 Task: Create in the project Wavelength and in the Backlog issue 'Upgrade the performance of a web application to reduce server response time and improve page load speed' a child issue 'Interpretability and fairness testing and remediation', and assign it to team member softage.1@softage.net.
Action: Mouse moved to (587, 655)
Screenshot: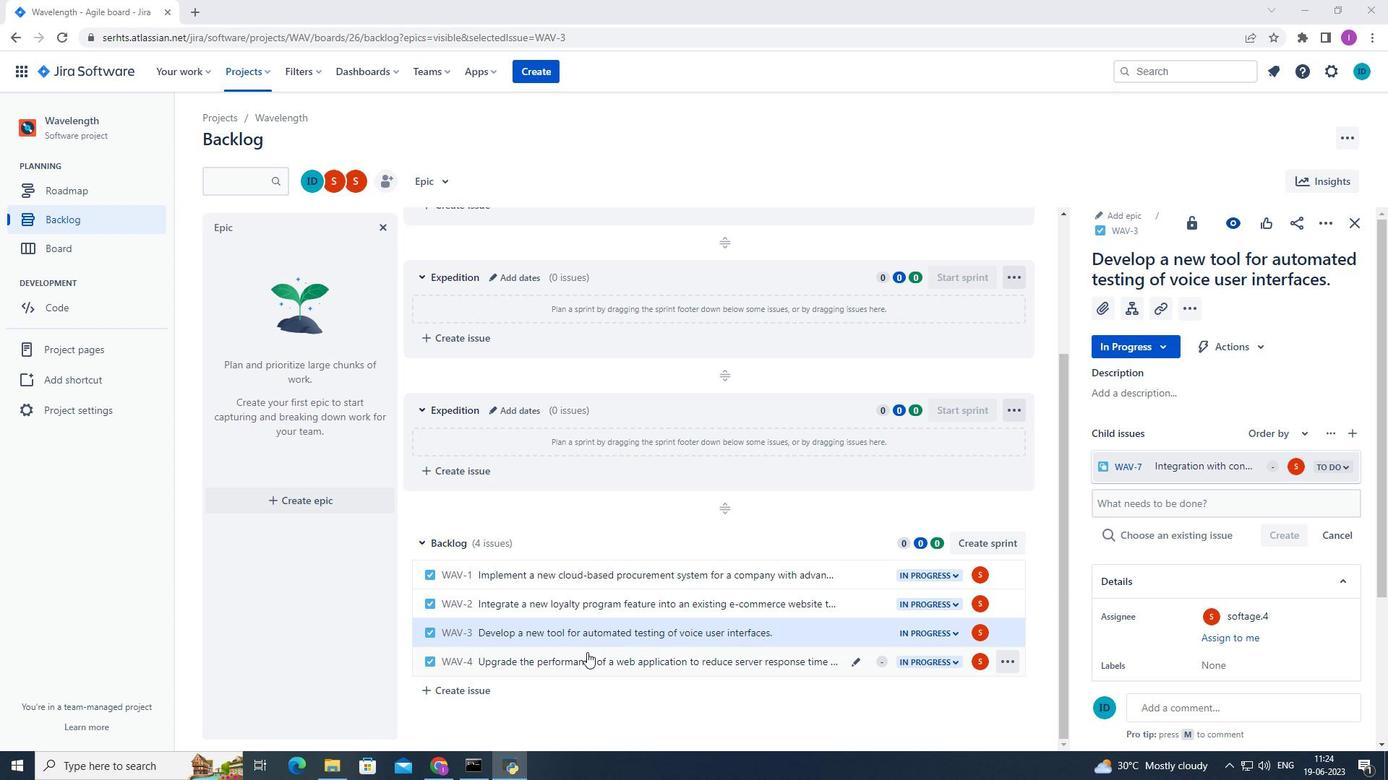 
Action: Mouse pressed left at (587, 655)
Screenshot: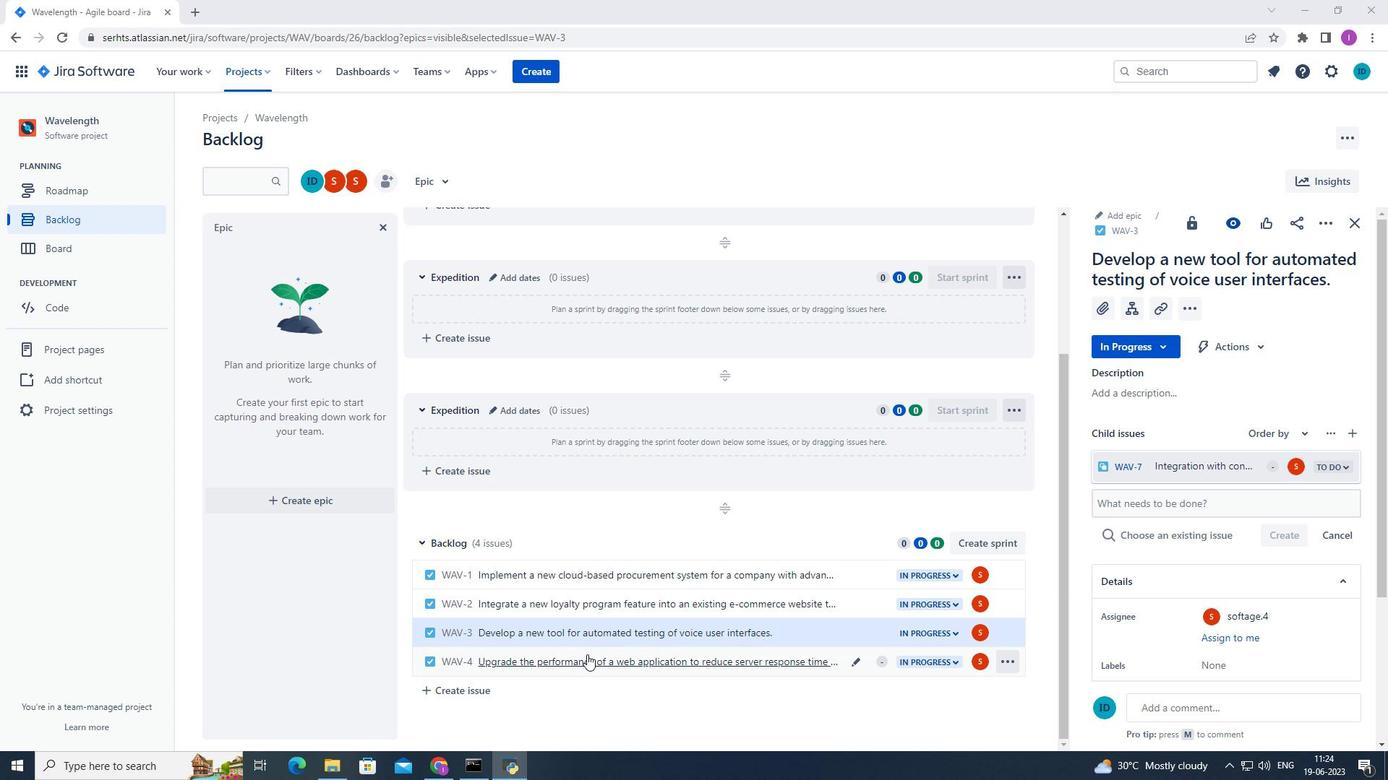 
Action: Mouse moved to (1135, 354)
Screenshot: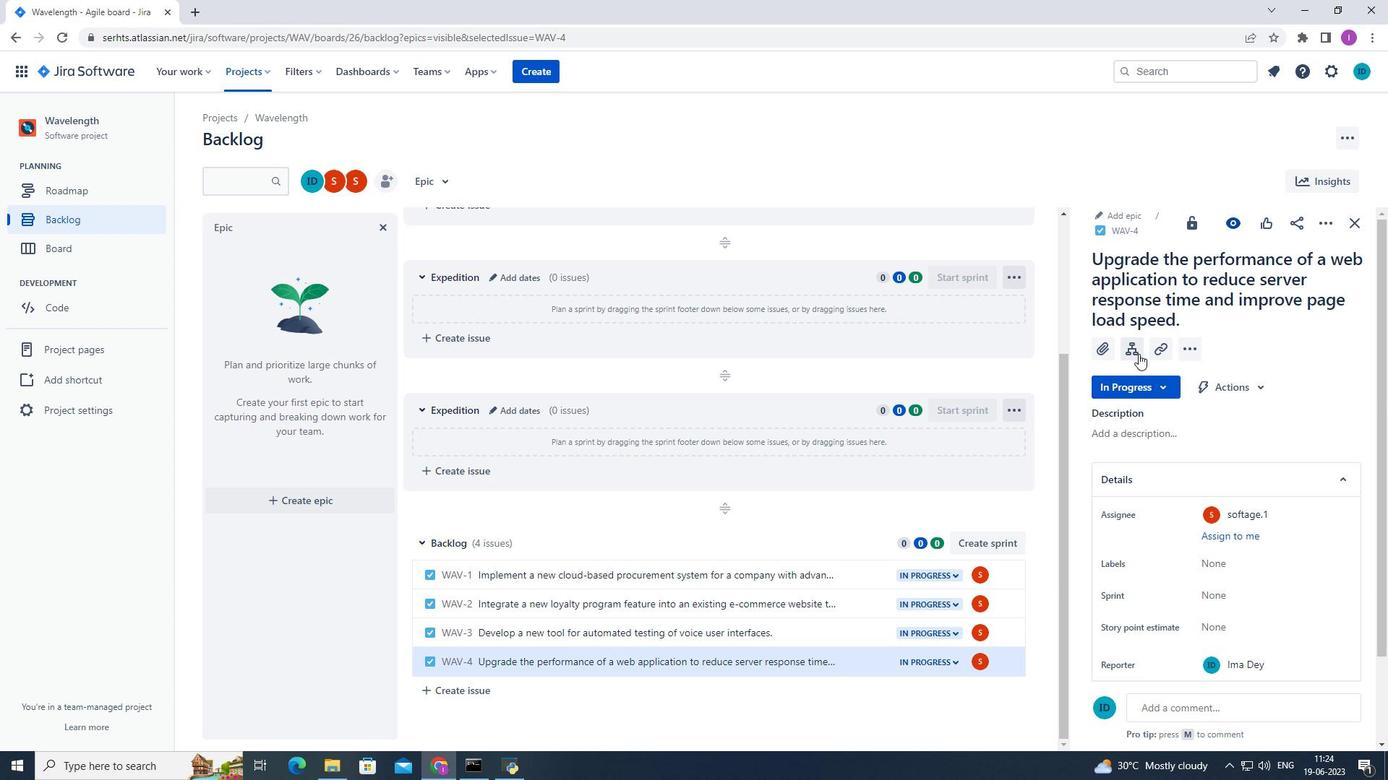 
Action: Mouse pressed left at (1135, 354)
Screenshot: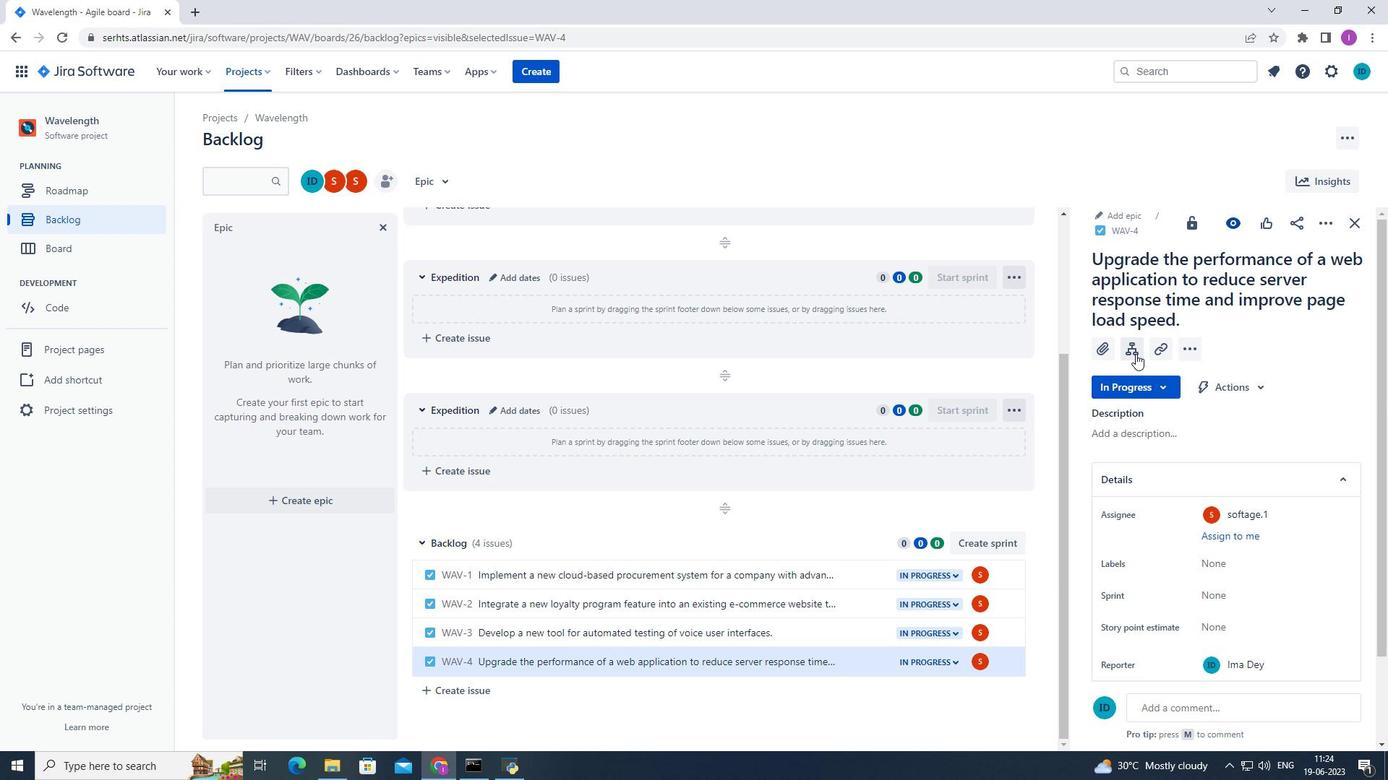 
Action: Mouse moved to (1136, 467)
Screenshot: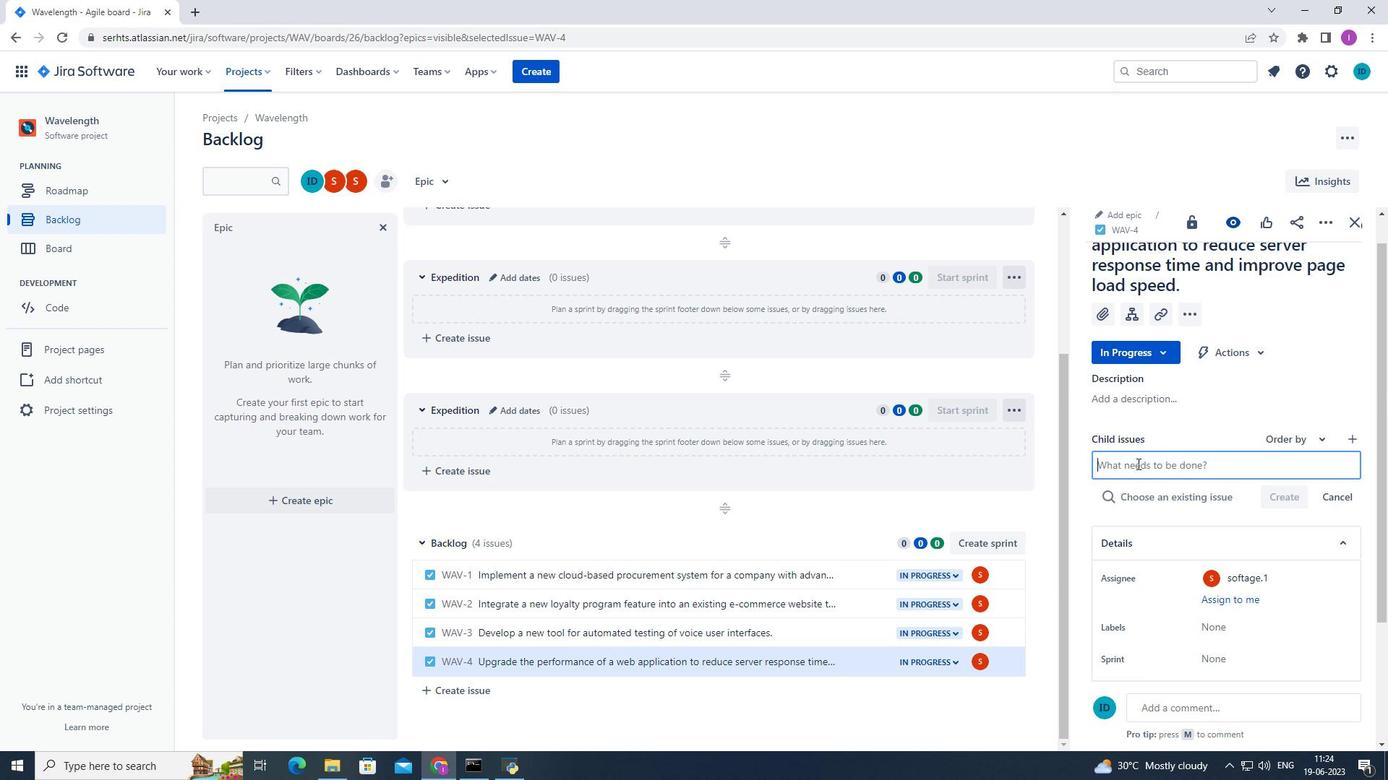 
Action: Mouse pressed left at (1136, 467)
Screenshot: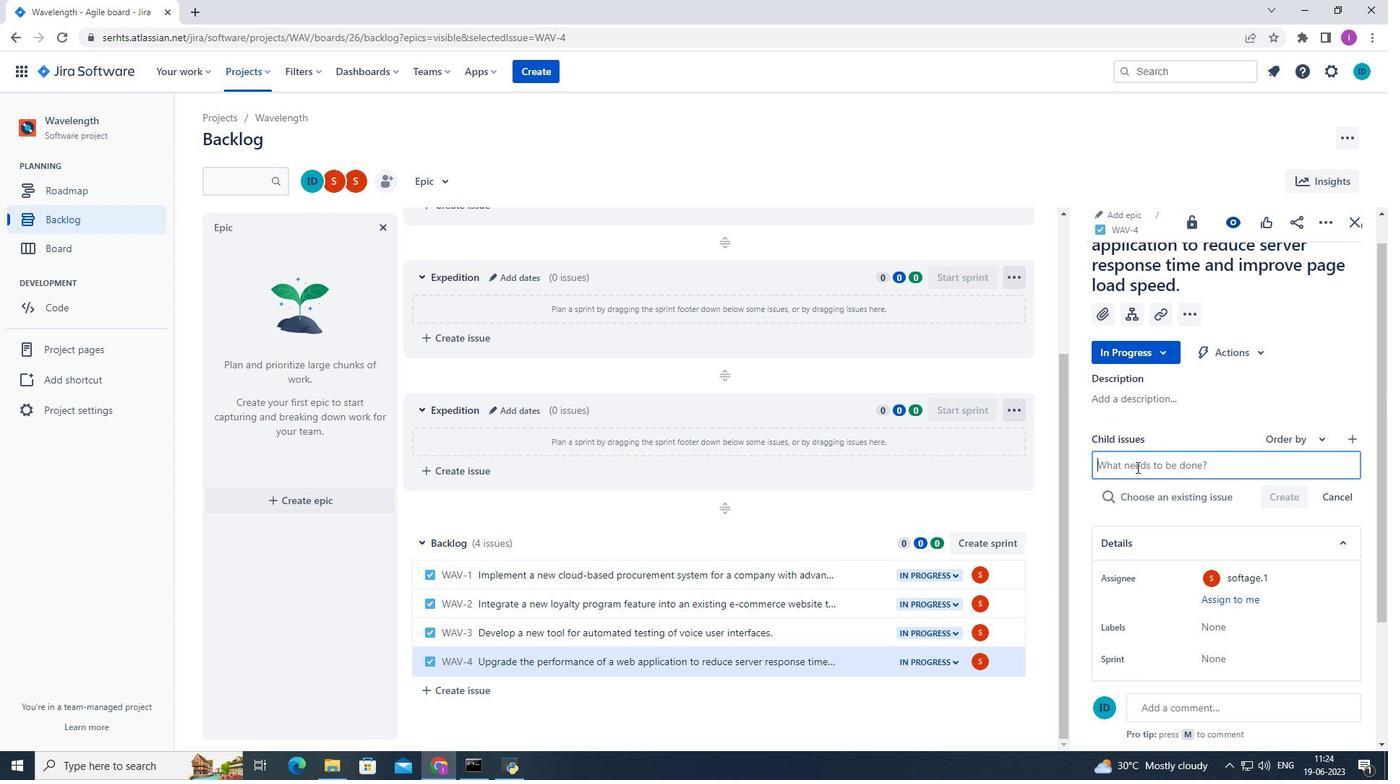 
Action: Mouse moved to (1138, 467)
Screenshot: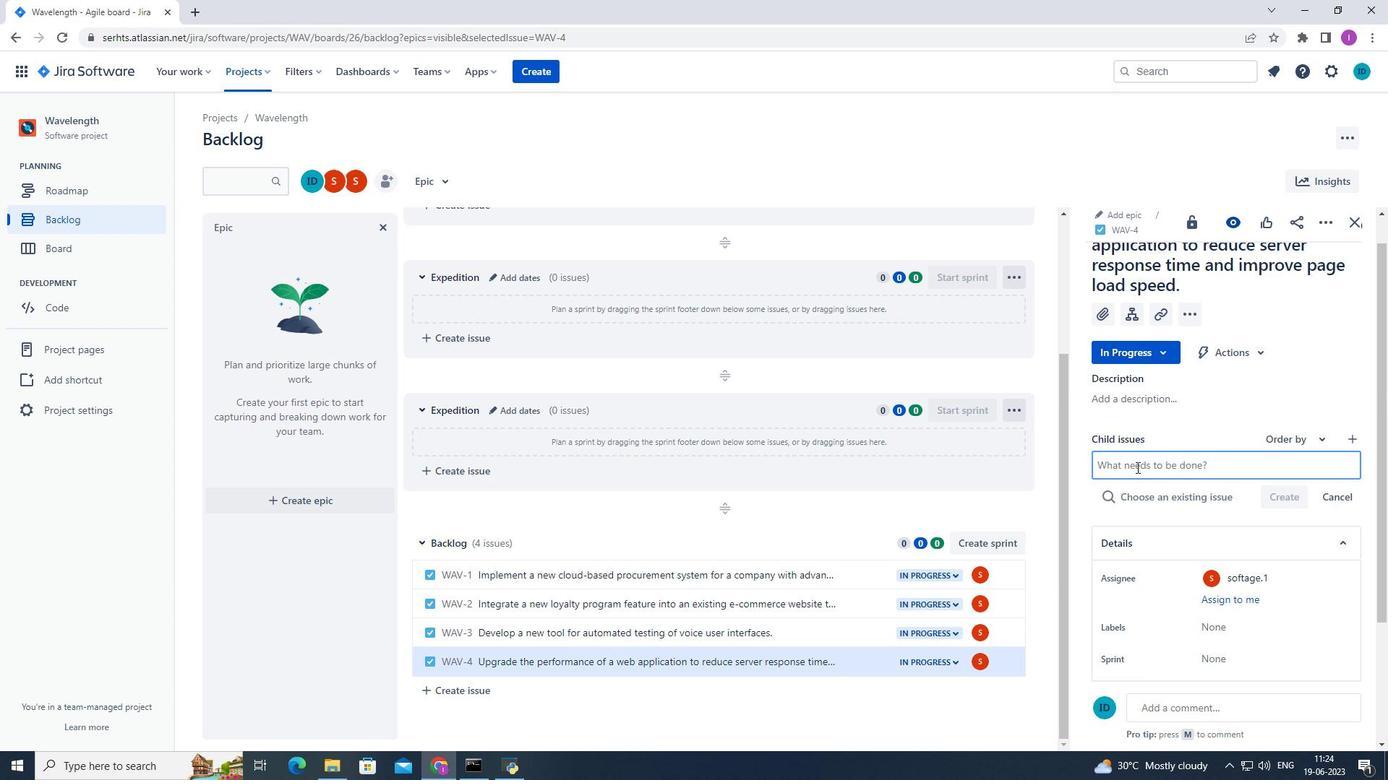 
Action: Key pressed <Key.shift>Interpretability<Key.space>and<Key.space>faie<Key.backspace>rness<Key.space>
Screenshot: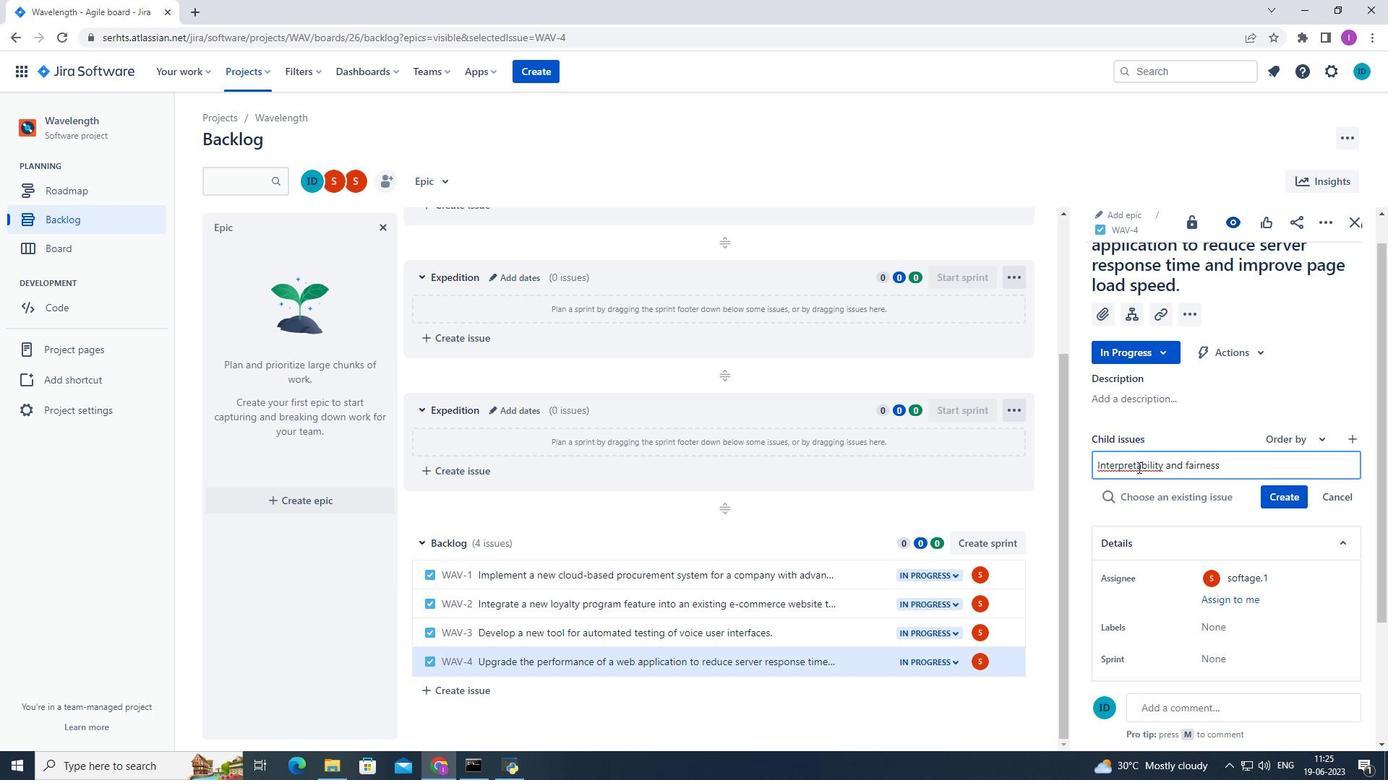 
Action: Mouse moved to (1267, 472)
Screenshot: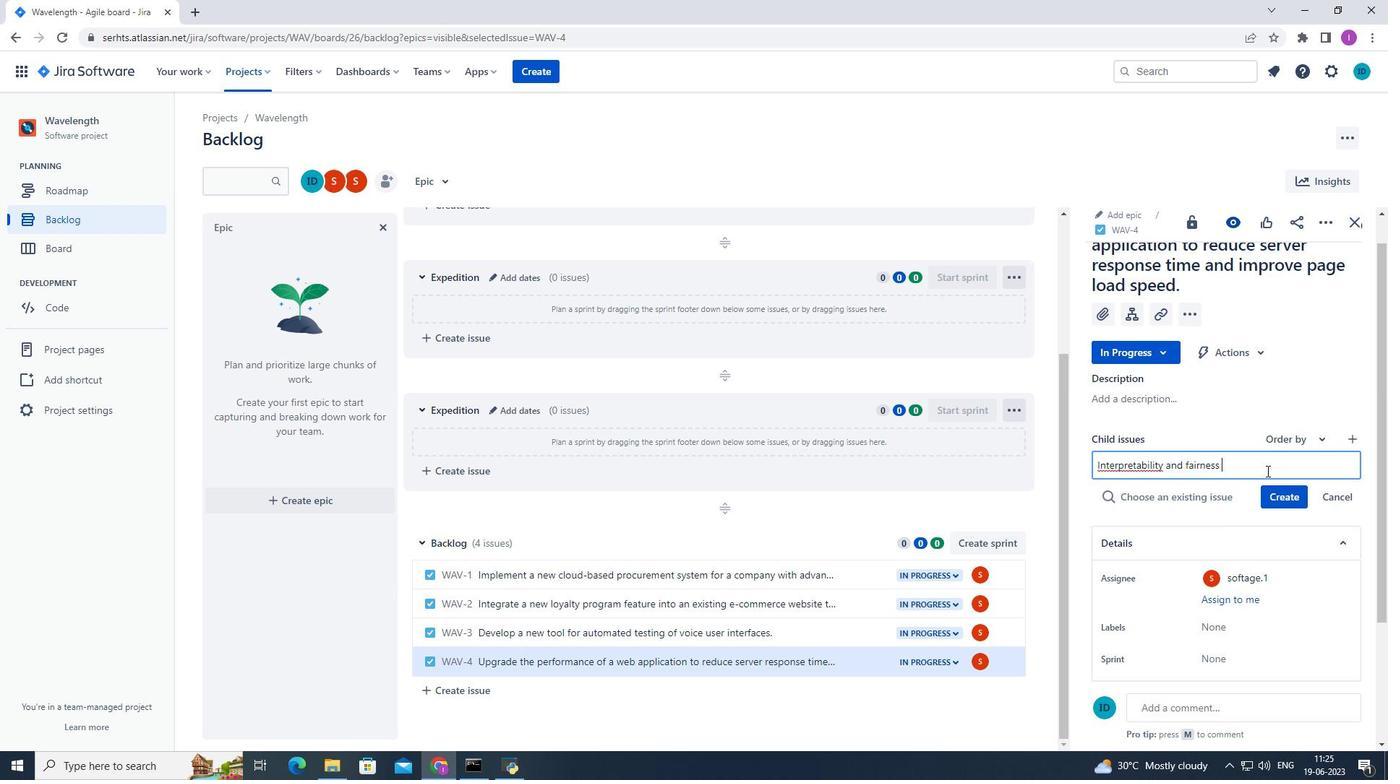 
Action: Mouse pressed left at (1267, 472)
Screenshot: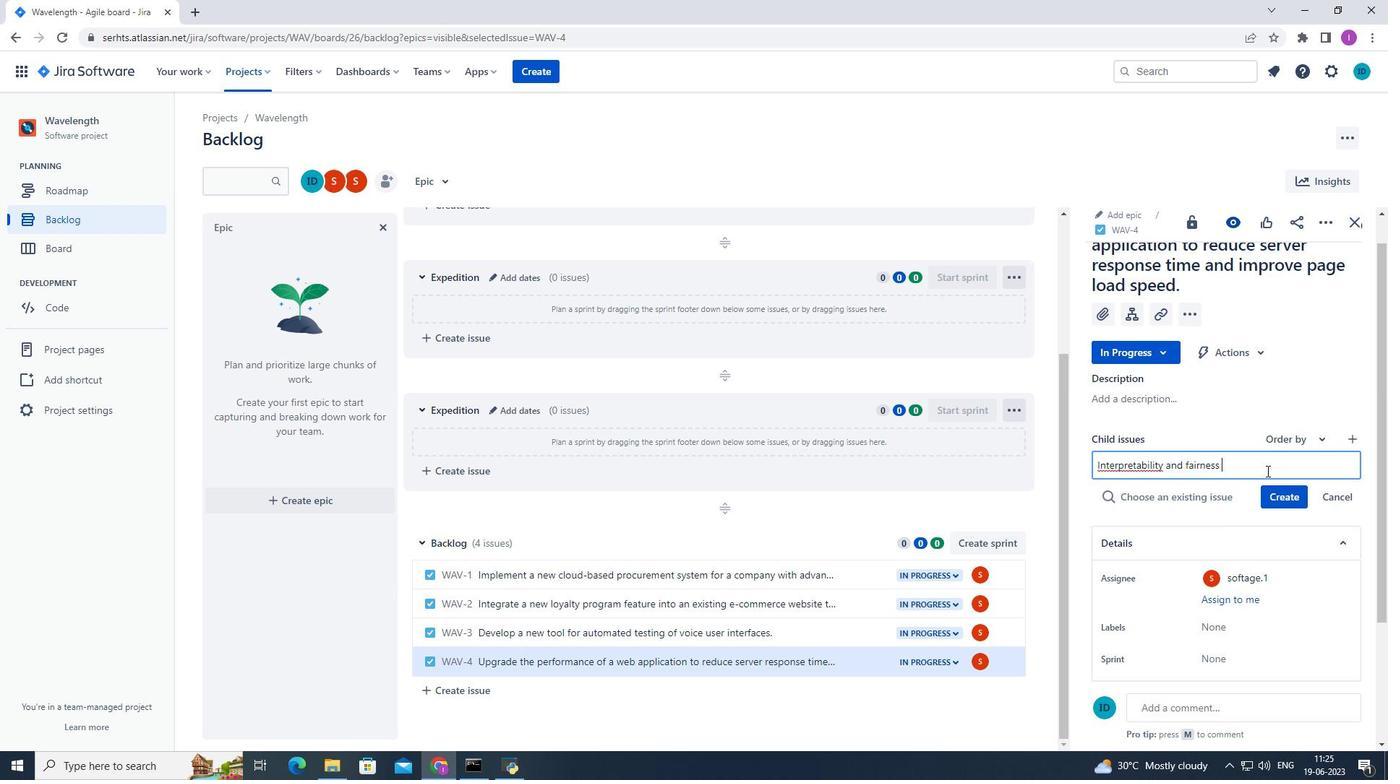 
Action: Mouse moved to (1275, 474)
Screenshot: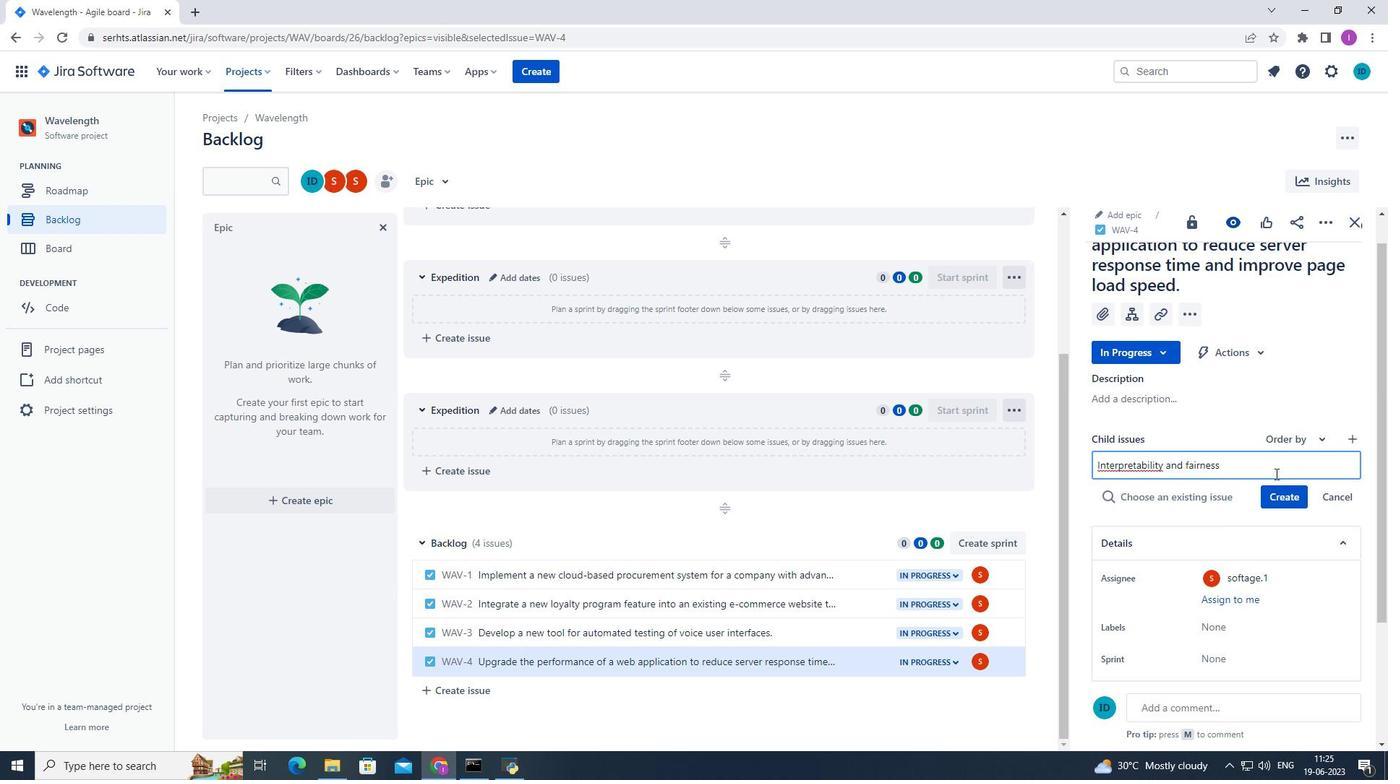 
Action: Key pressed testing<Key.space>and<Key.space>remediation.<Key.enter>
Screenshot: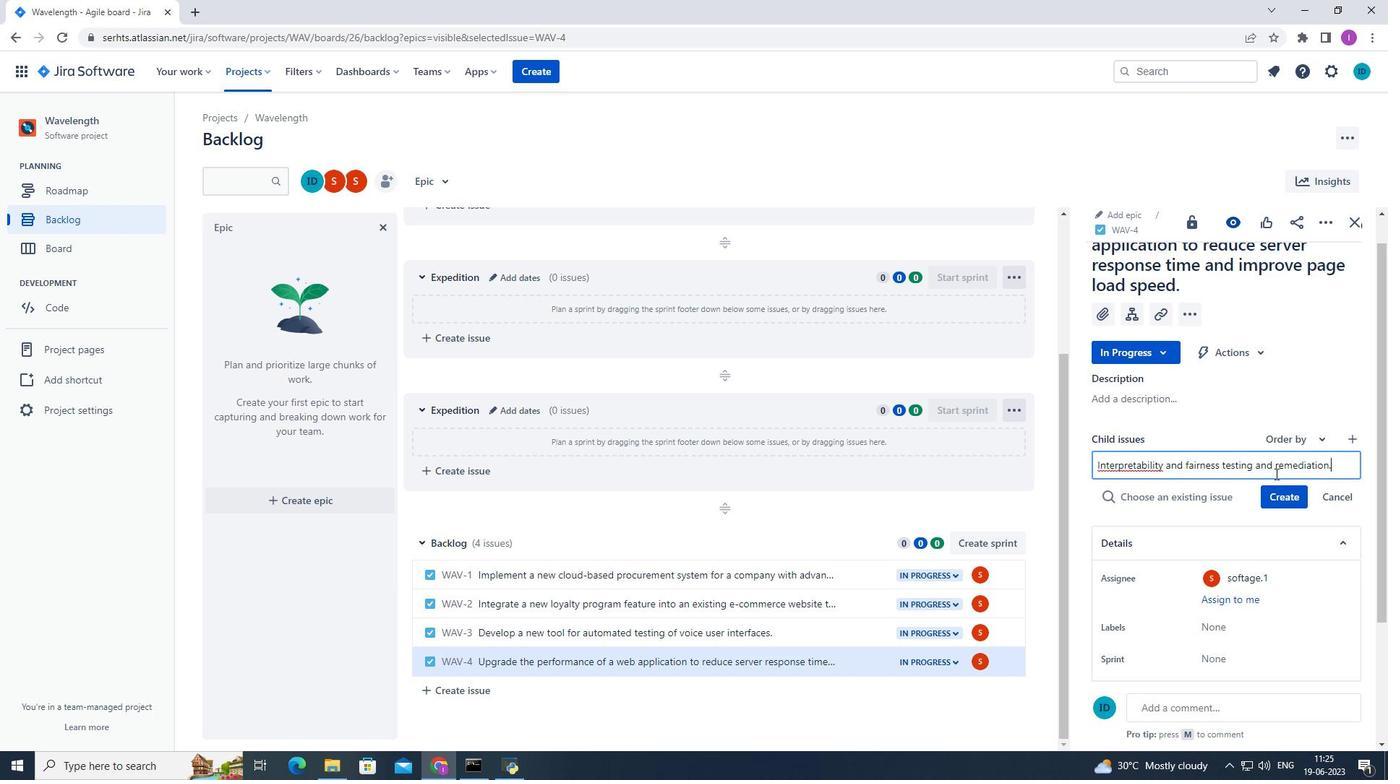 
Action: Mouse moved to (1298, 467)
Screenshot: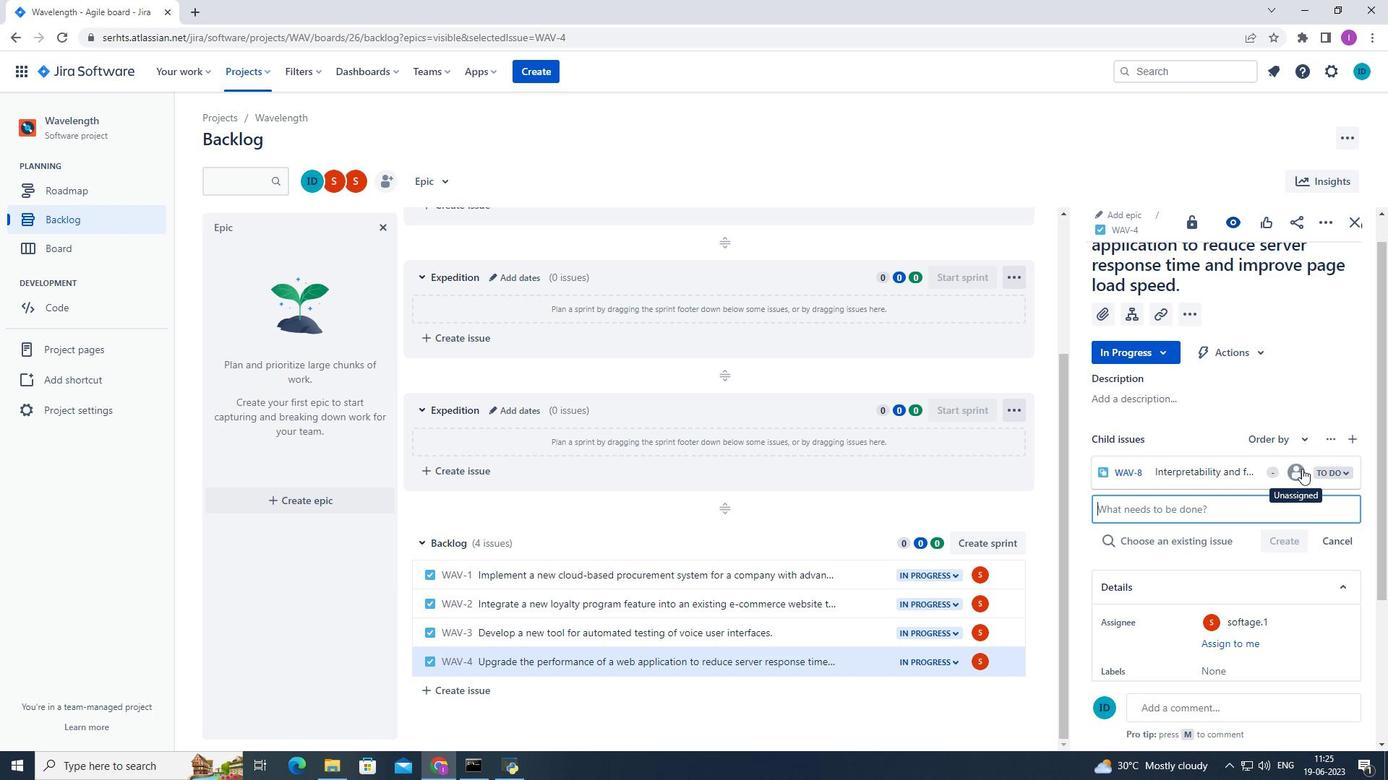 
Action: Mouse pressed left at (1298, 467)
Screenshot: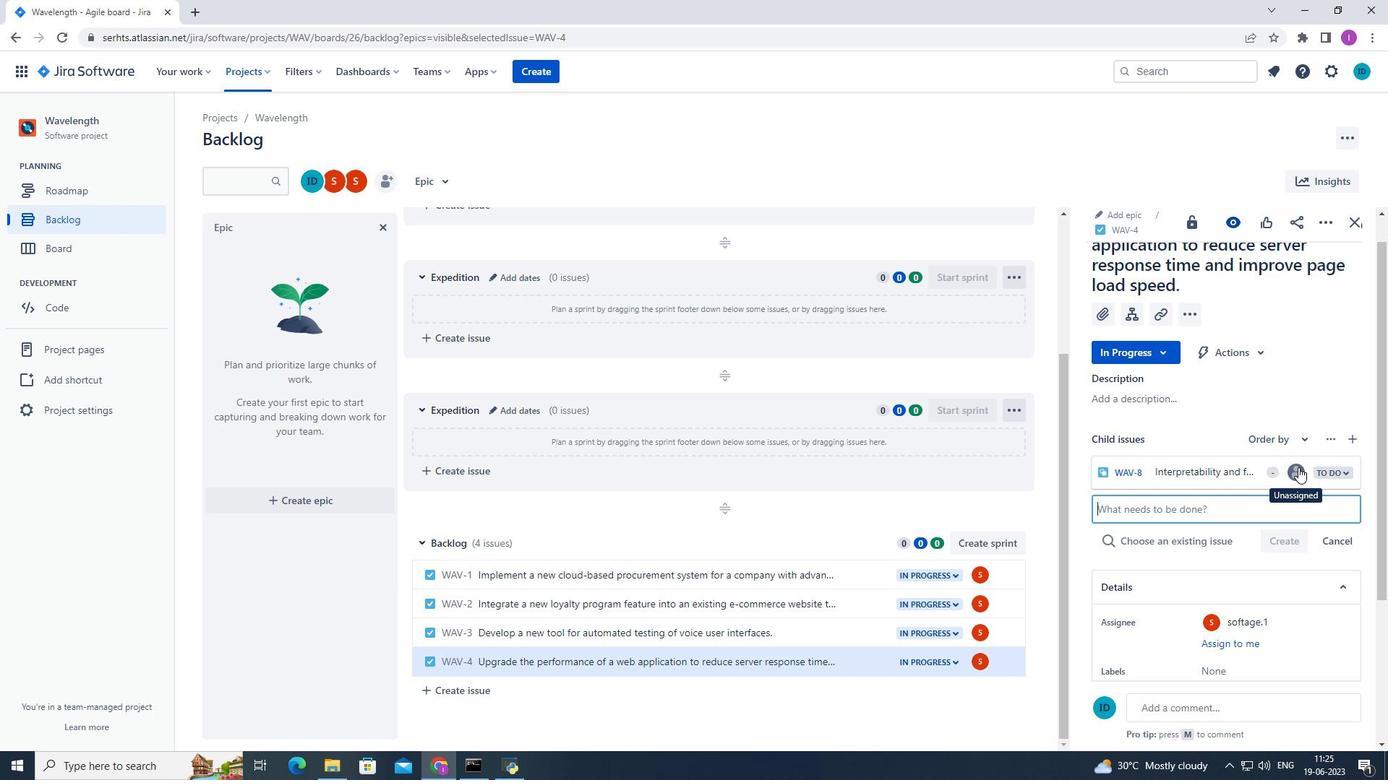 
Action: Mouse moved to (1141, 506)
Screenshot: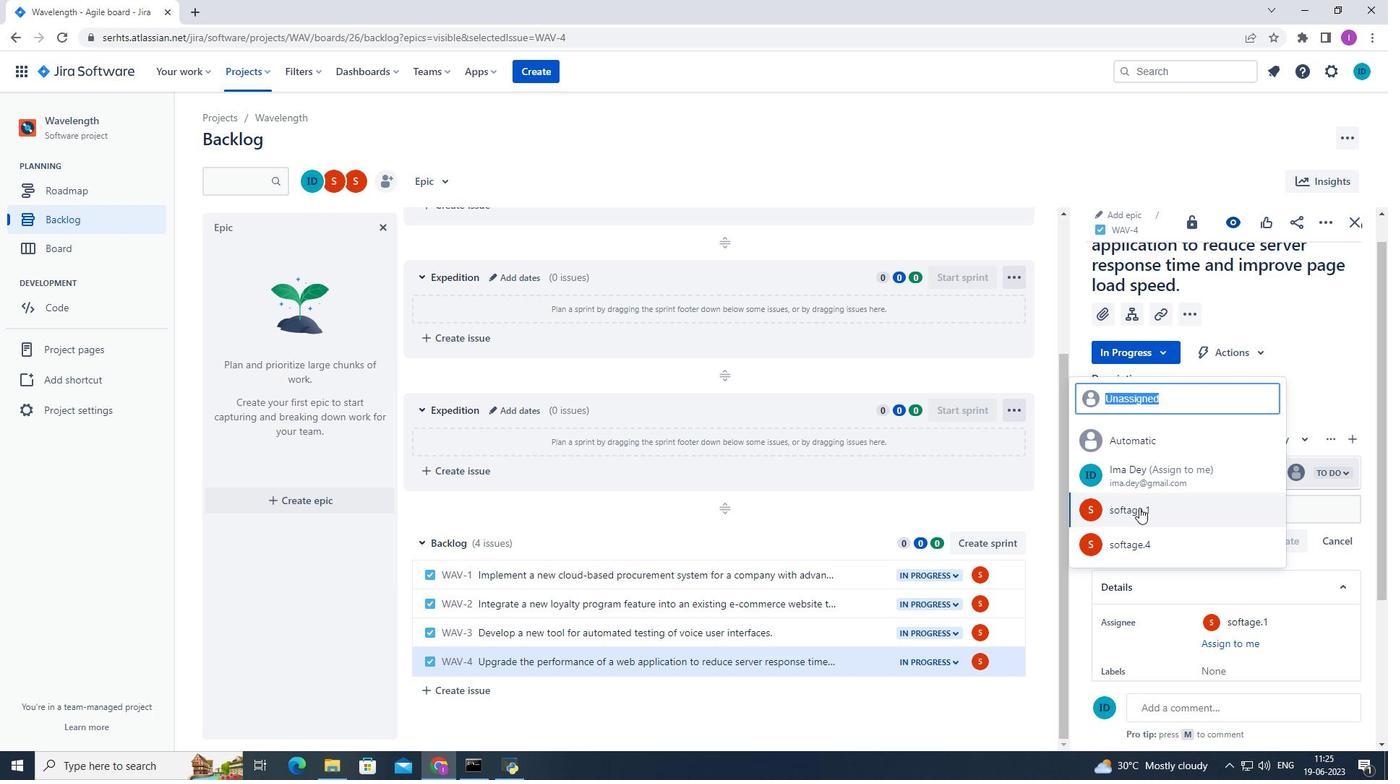 
Action: Mouse pressed left at (1141, 506)
Screenshot: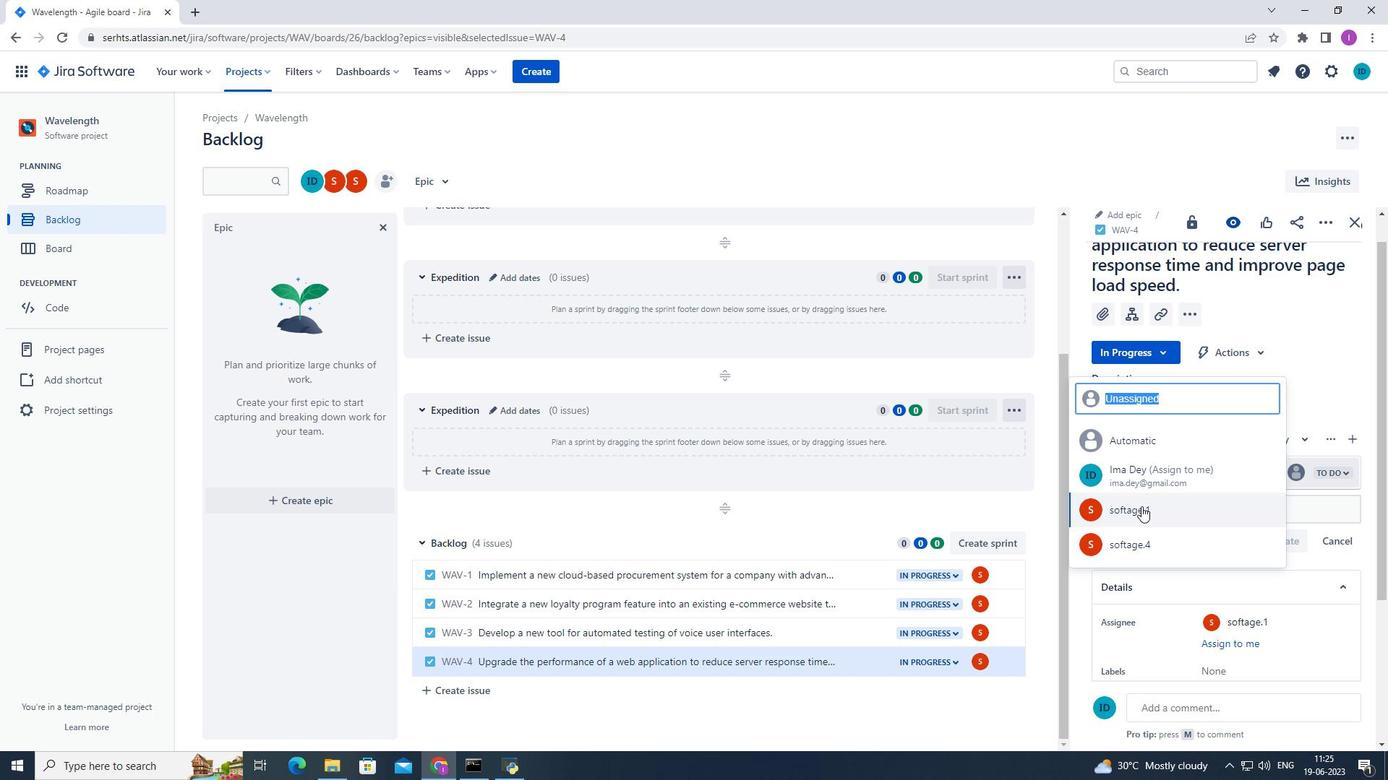
Action: Mouse moved to (1260, 480)
Screenshot: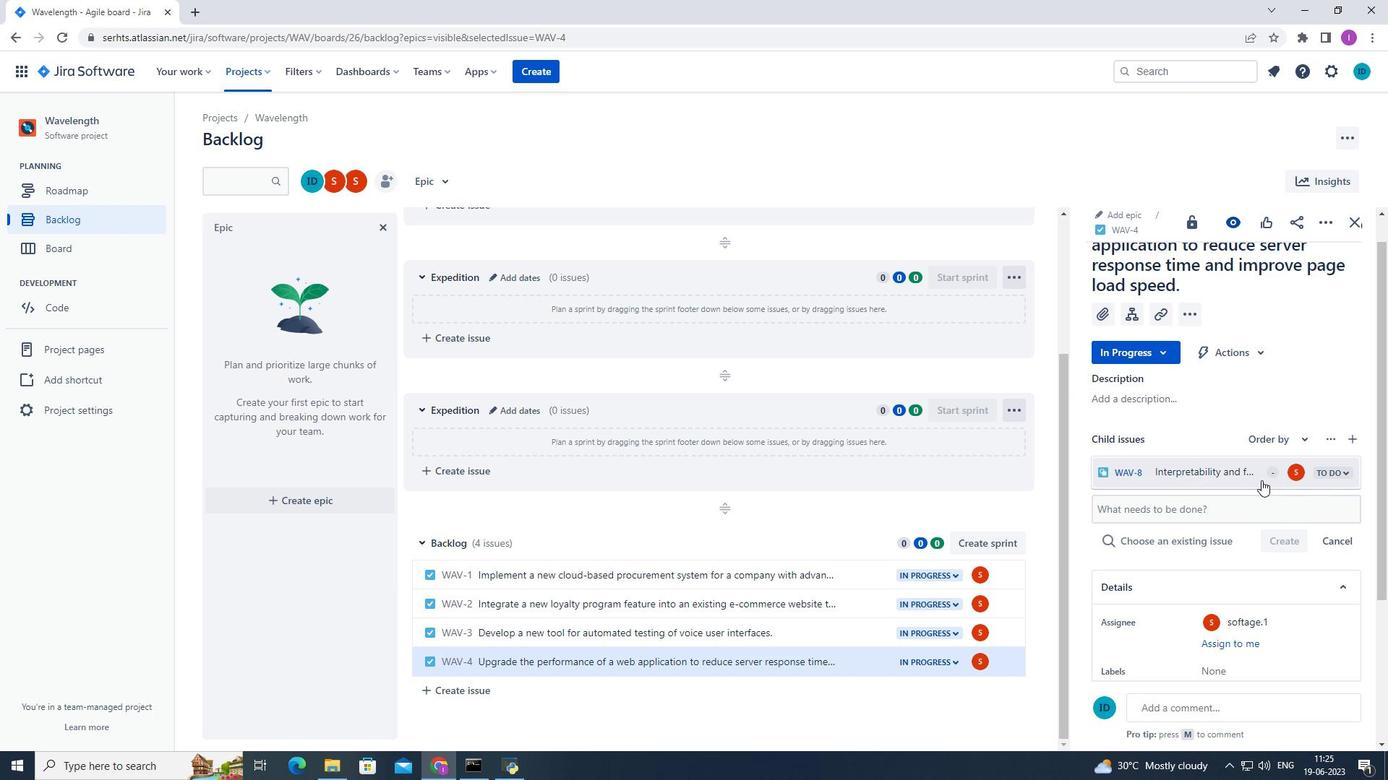 
